 Task: Apply the theme  ""Beach Day"".
Action: Mouse moved to (172, 65)
Screenshot: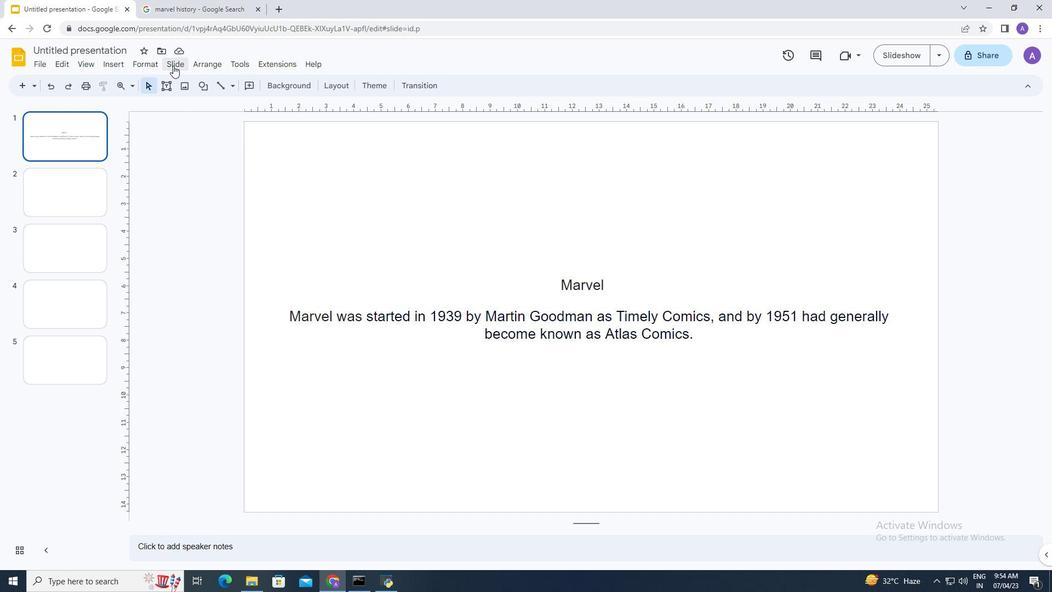 
Action: Mouse pressed left at (172, 65)
Screenshot: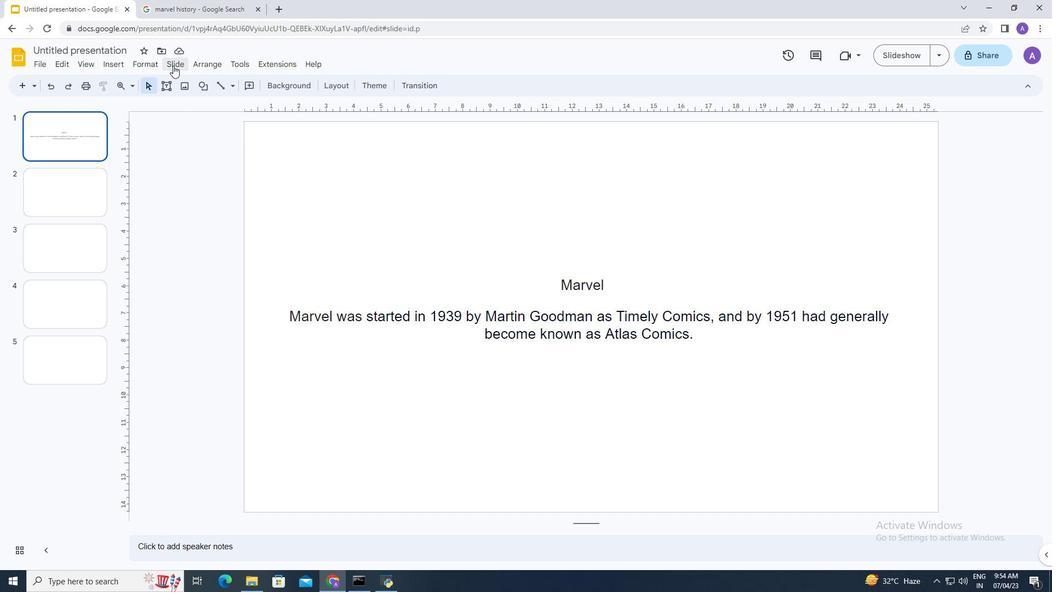 
Action: Mouse moved to (257, 257)
Screenshot: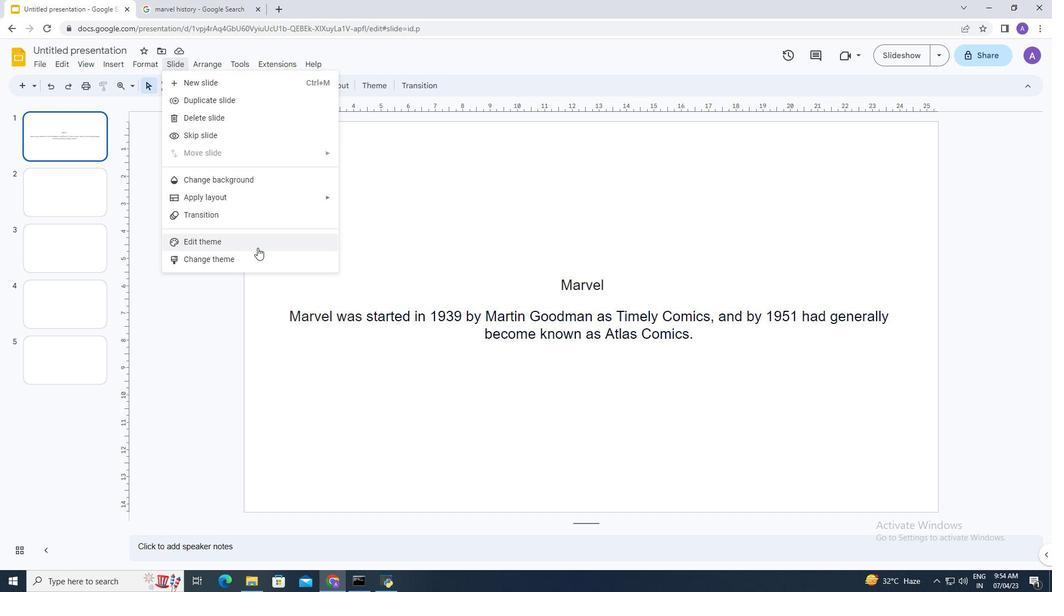 
Action: Mouse pressed left at (257, 257)
Screenshot: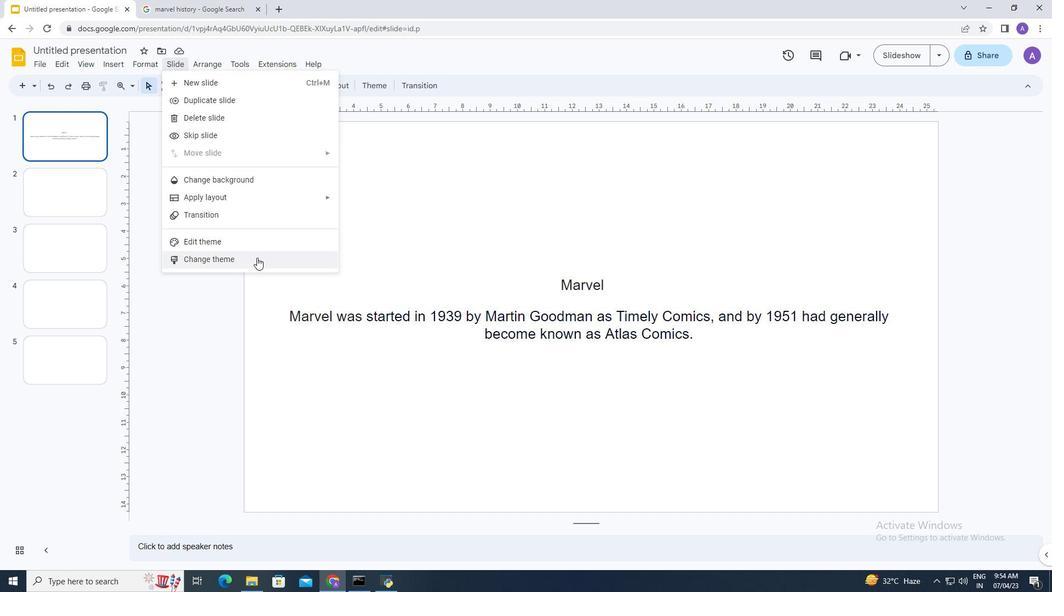 
Action: Mouse moved to (937, 302)
Screenshot: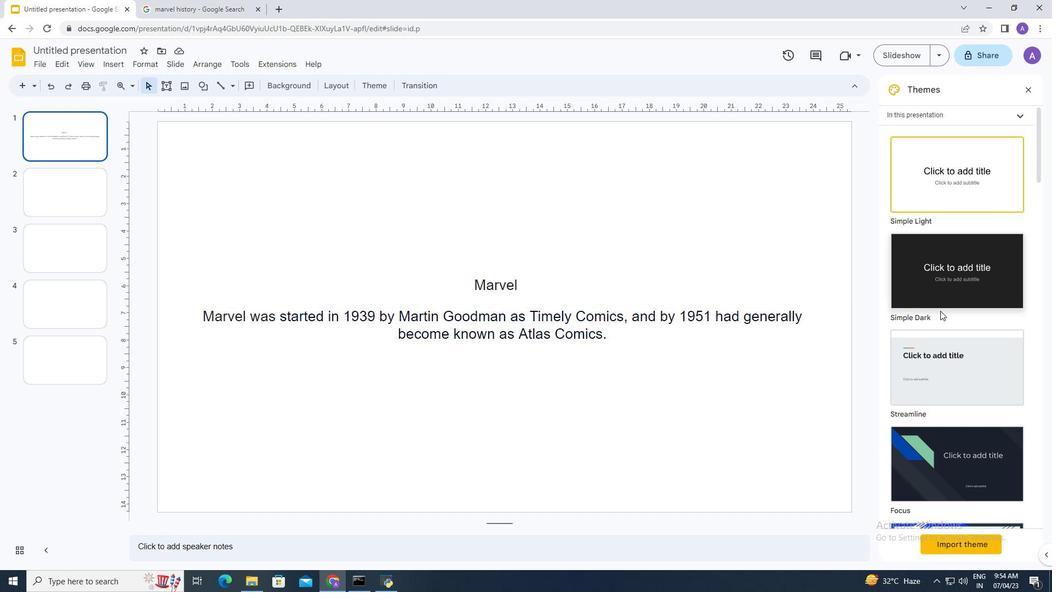 
Action: Mouse scrolled (937, 301) with delta (0, 0)
Screenshot: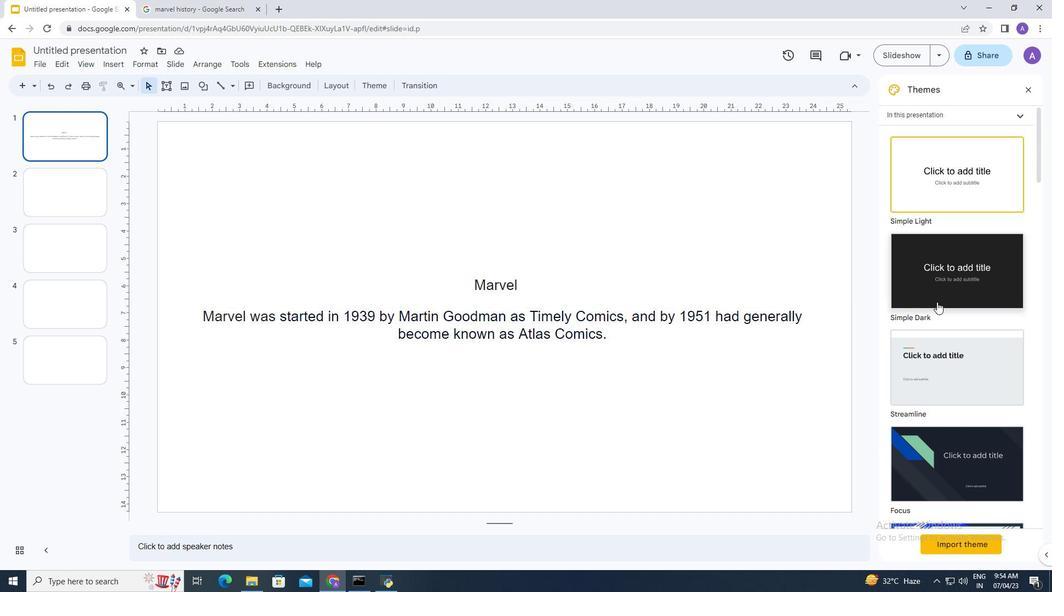 
Action: Mouse scrolled (937, 301) with delta (0, 0)
Screenshot: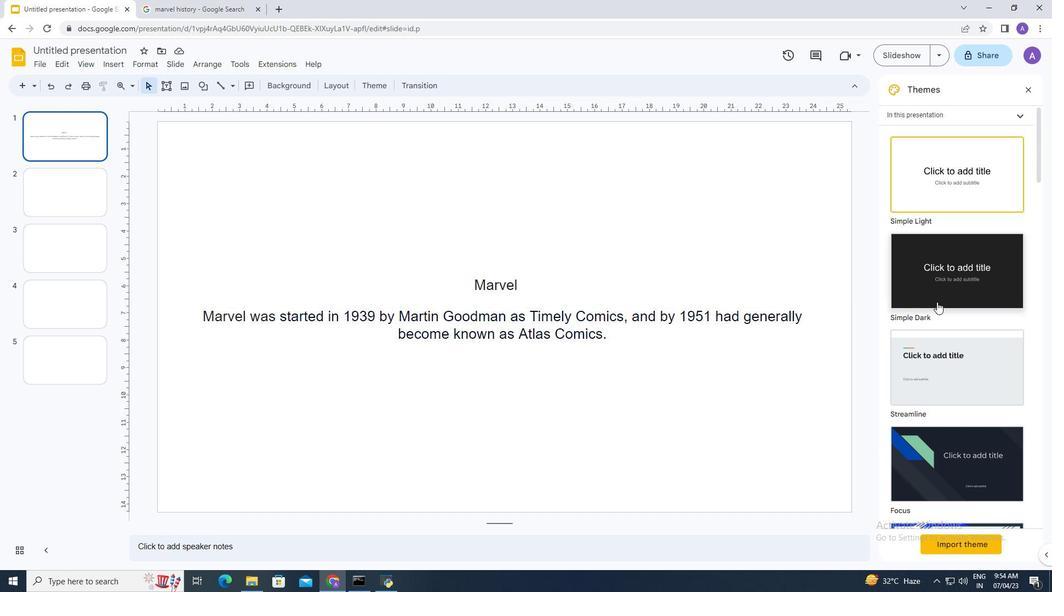 
Action: Mouse scrolled (937, 301) with delta (0, 0)
Screenshot: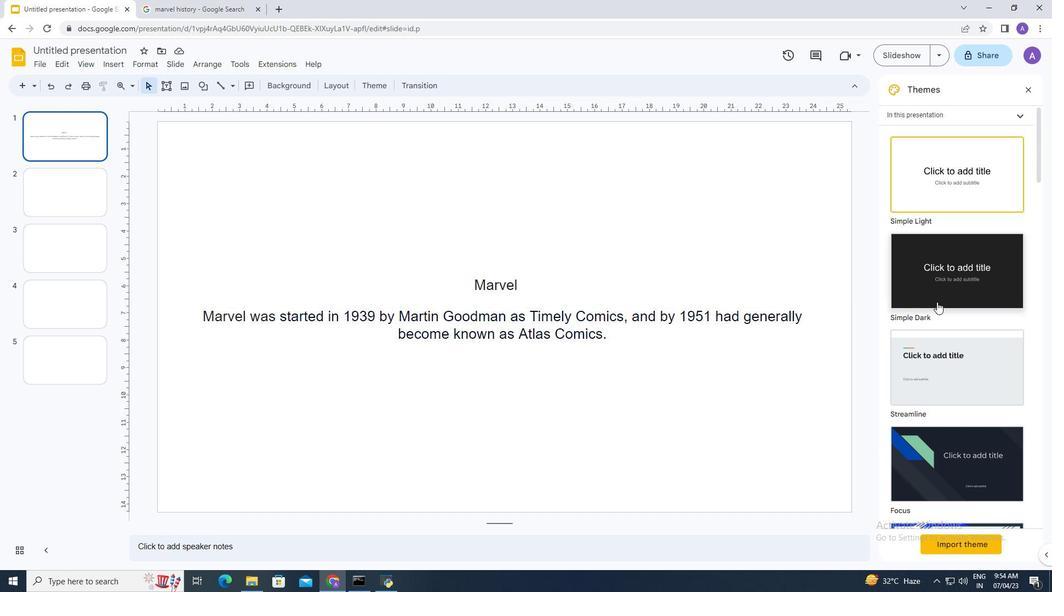 
Action: Mouse scrolled (937, 301) with delta (0, 0)
Screenshot: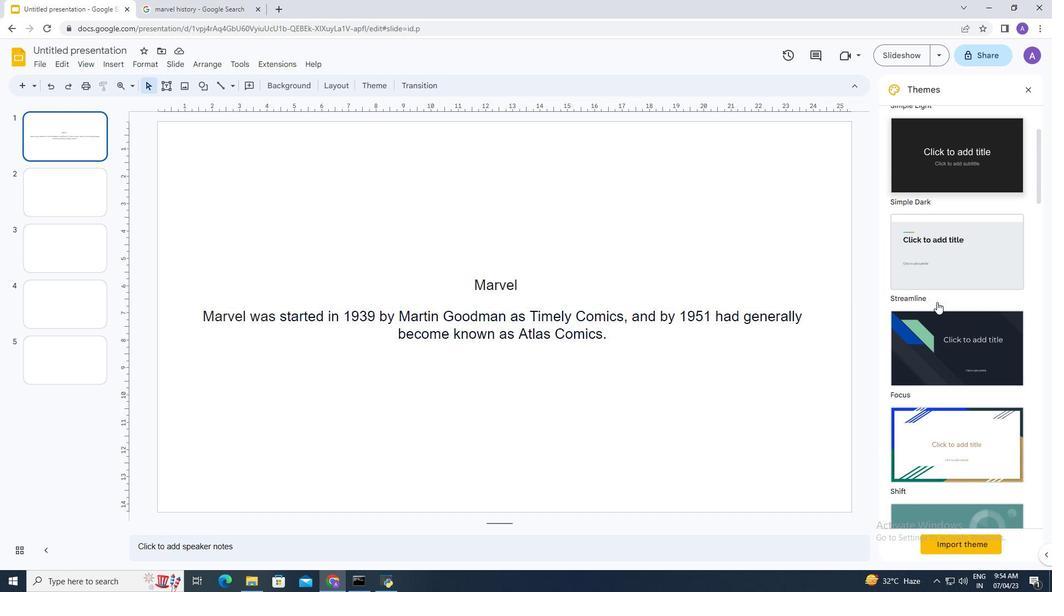 
Action: Mouse scrolled (937, 301) with delta (0, 0)
Screenshot: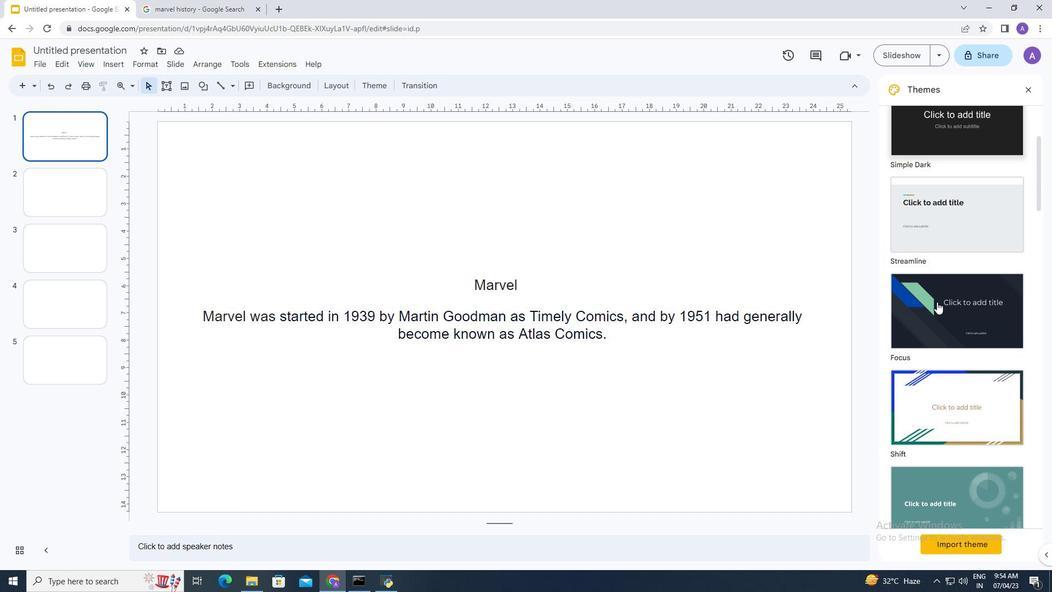 
Action: Mouse scrolled (937, 301) with delta (0, 0)
Screenshot: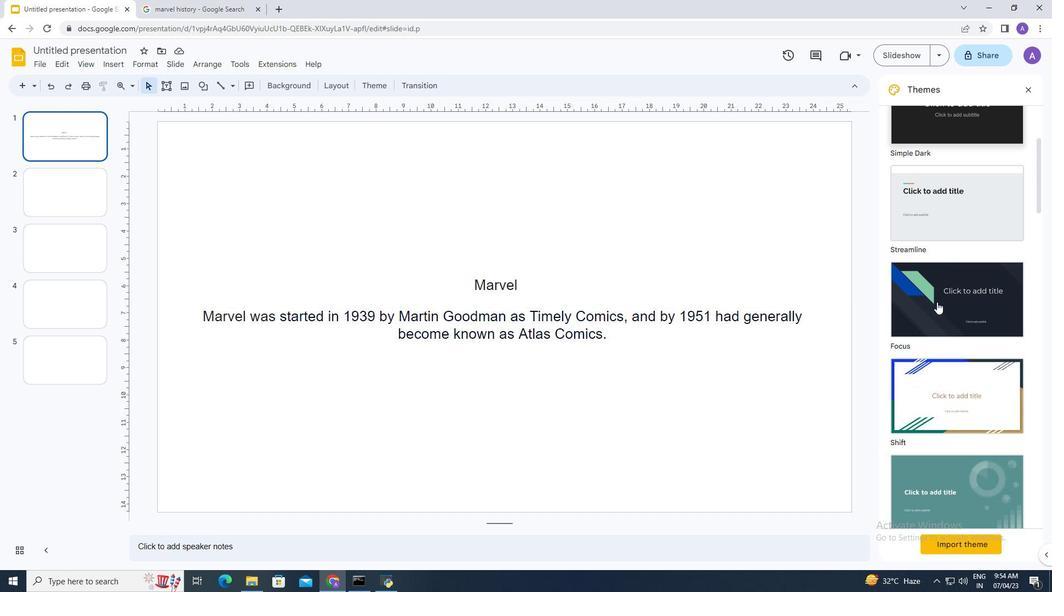 
Action: Mouse scrolled (937, 301) with delta (0, 0)
Screenshot: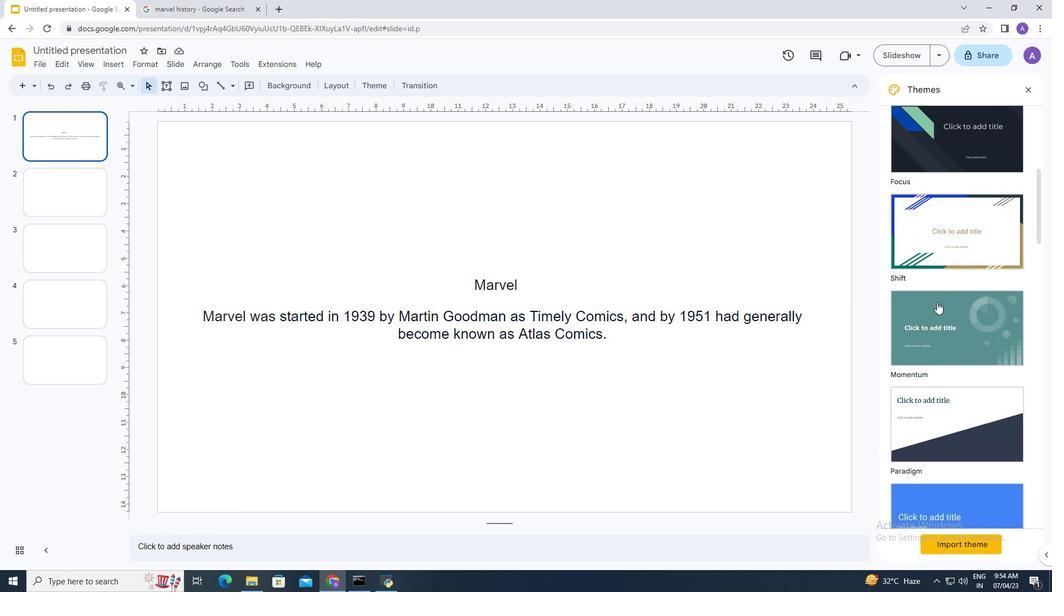 
Action: Mouse scrolled (937, 301) with delta (0, 0)
Screenshot: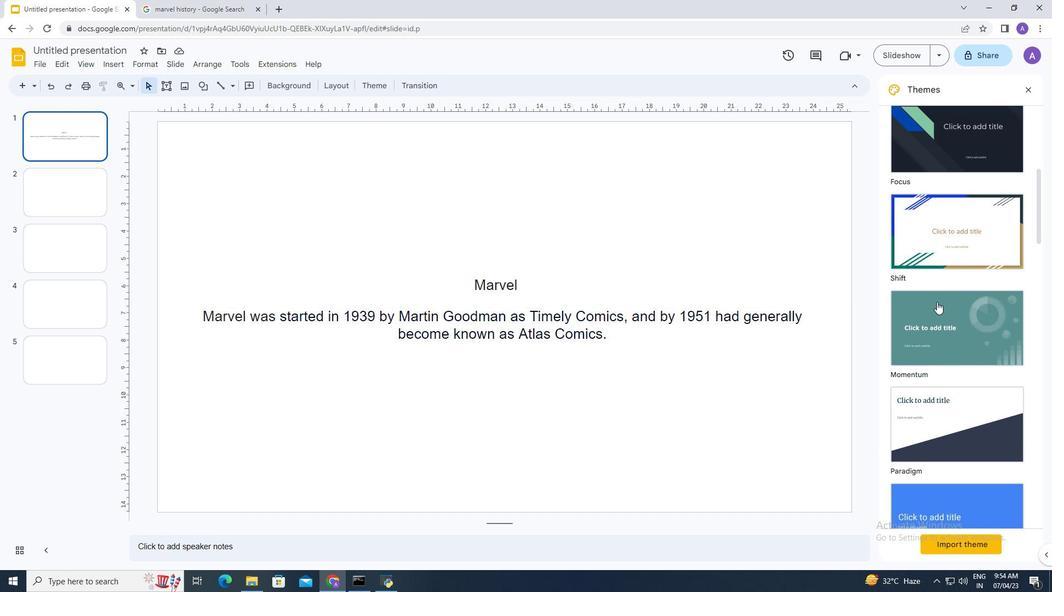 
Action: Mouse scrolled (937, 301) with delta (0, 0)
Screenshot: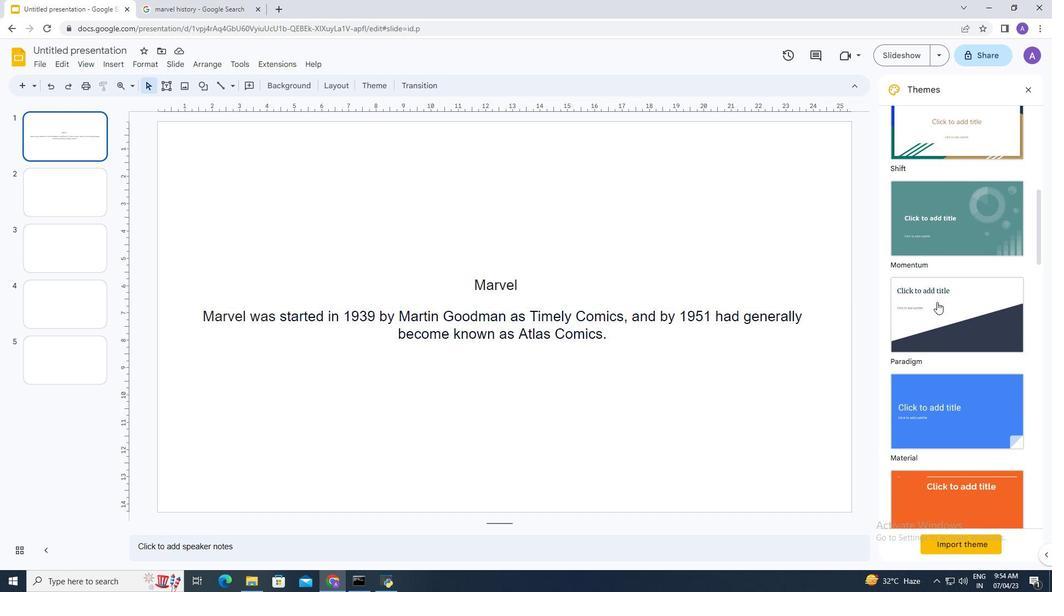 
Action: Mouse scrolled (937, 301) with delta (0, 0)
Screenshot: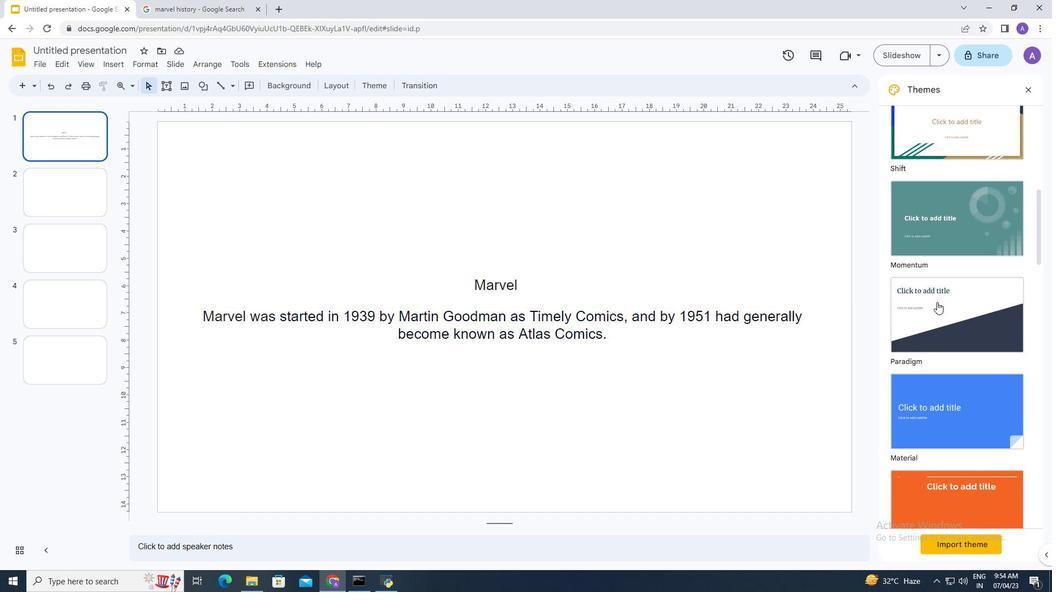 
Action: Mouse scrolled (937, 301) with delta (0, 0)
Screenshot: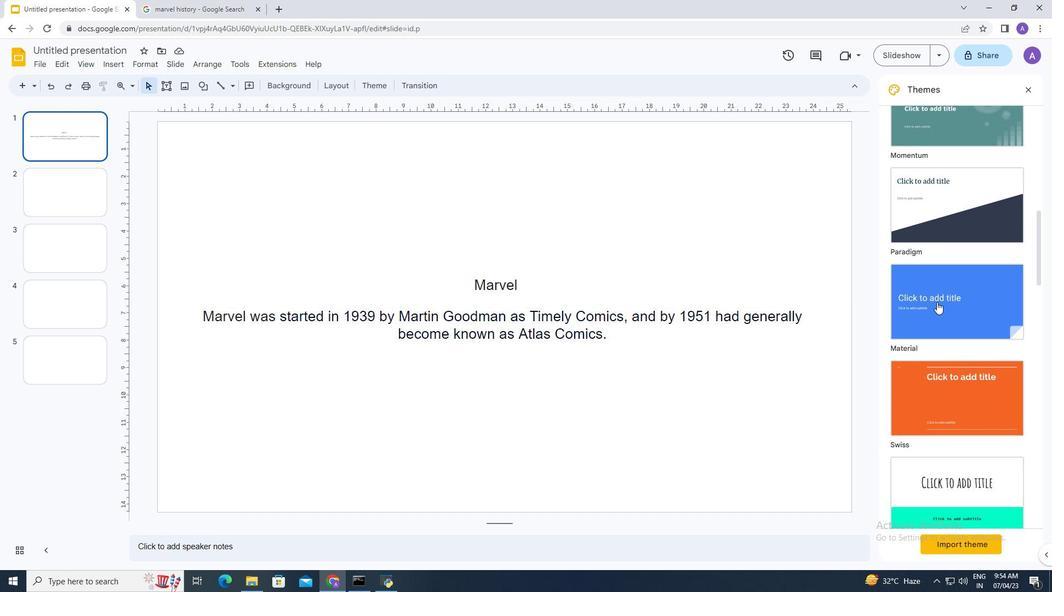 
Action: Mouse scrolled (937, 301) with delta (0, 0)
Screenshot: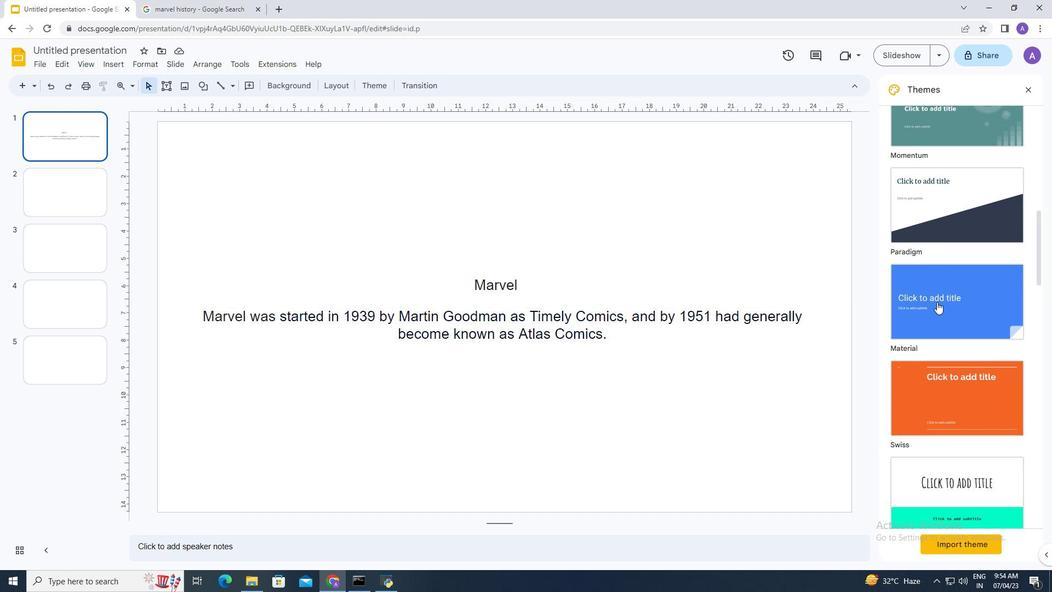 
Action: Mouse moved to (938, 368)
Screenshot: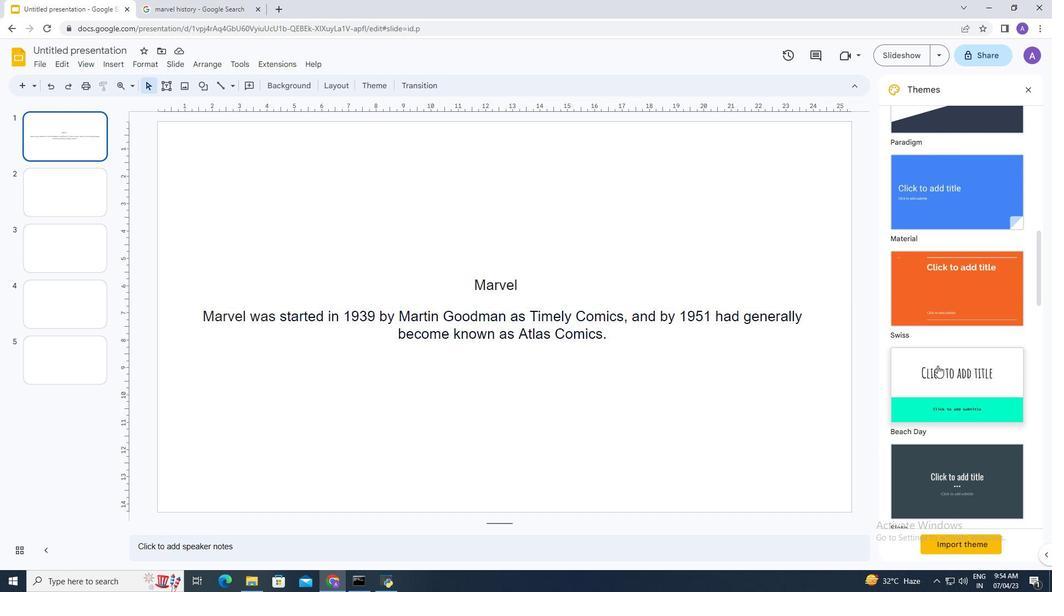 
Action: Mouse pressed left at (938, 368)
Screenshot: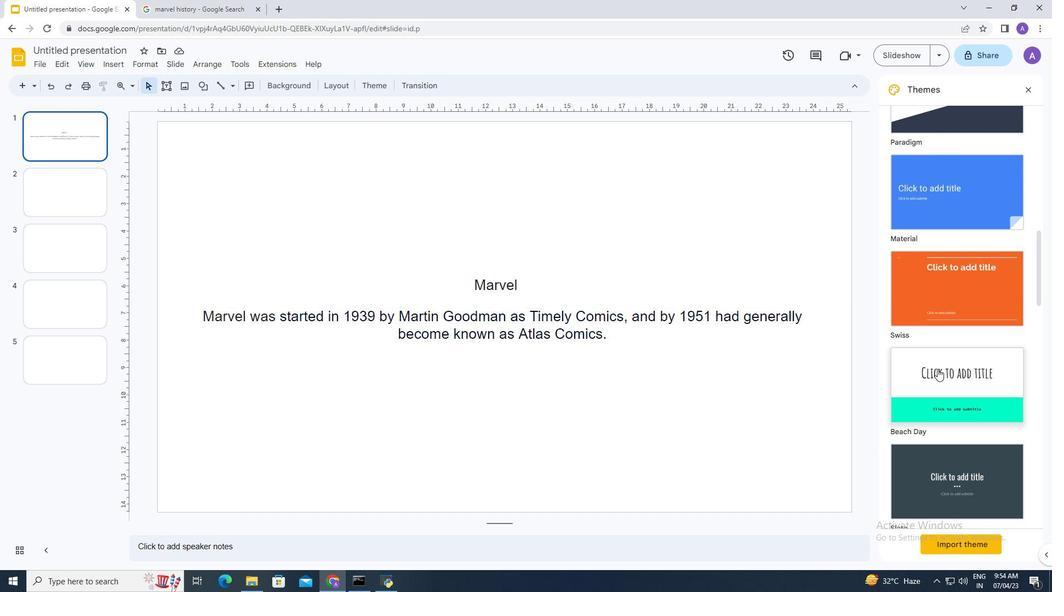 
Action: Mouse moved to (642, 234)
Screenshot: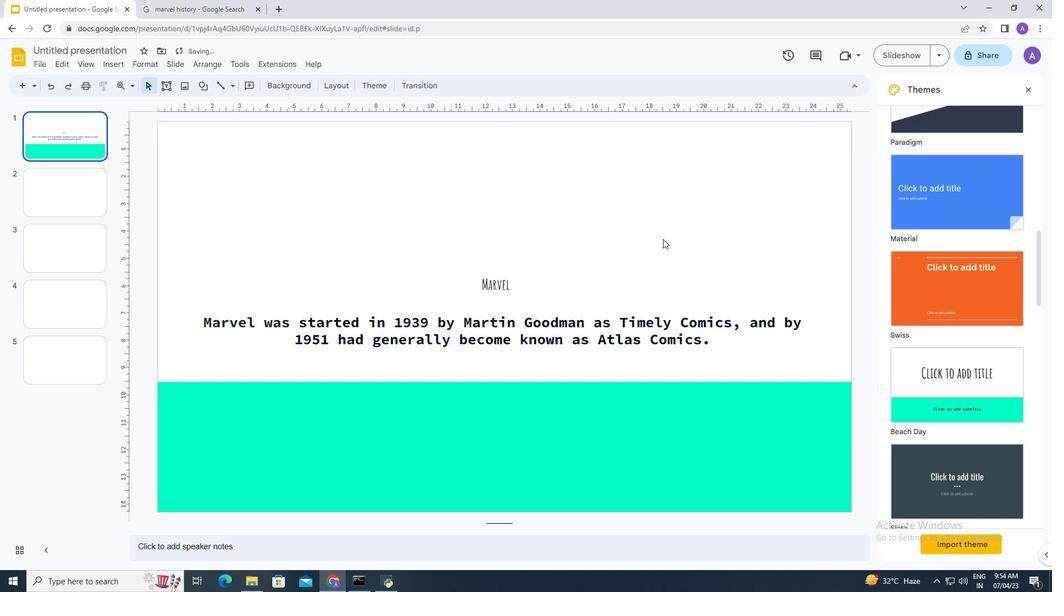 
